 Task: Find flights for 3 adults from Los Angeles to Chicago on June 12, 2023.
Action: Mouse moved to (413, 443)
Screenshot: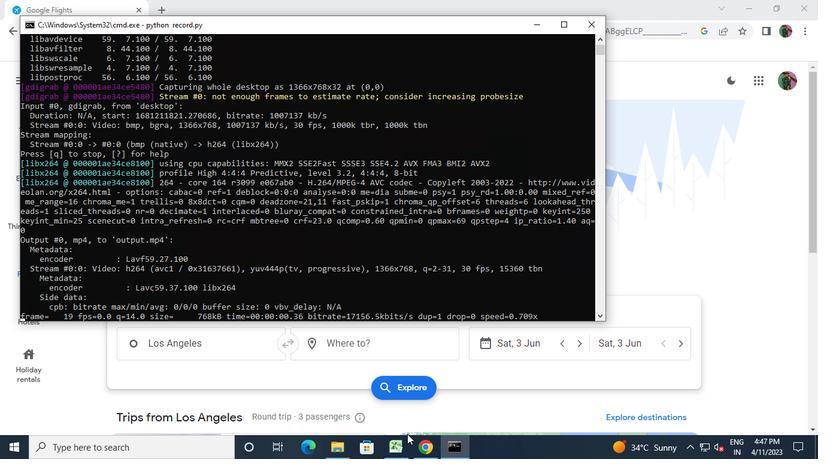 
Action: Mouse pressed left at (413, 443)
Screenshot: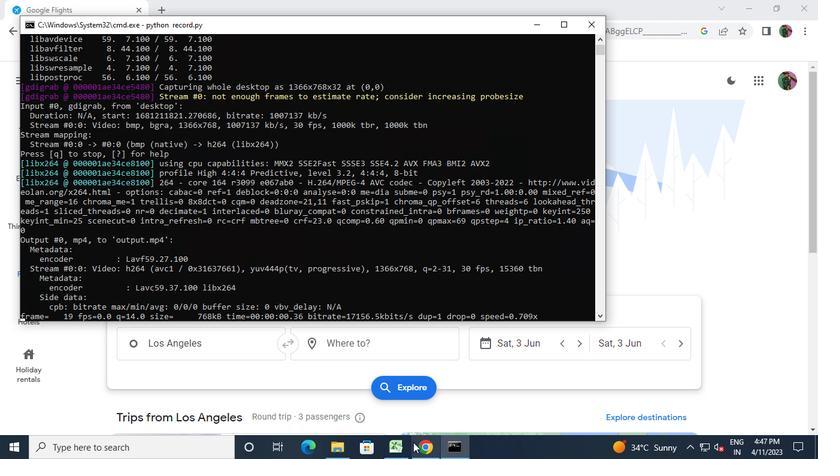 
Action: Mouse moved to (31, 171)
Screenshot: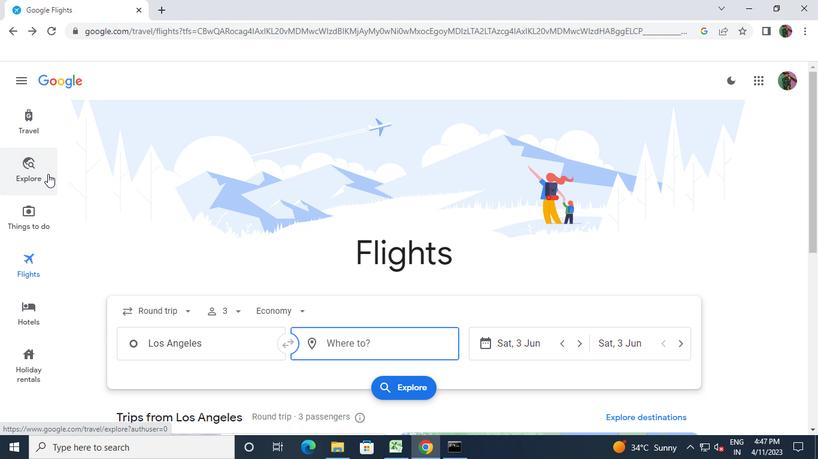 
Action: Mouse pressed left at (31, 171)
Screenshot: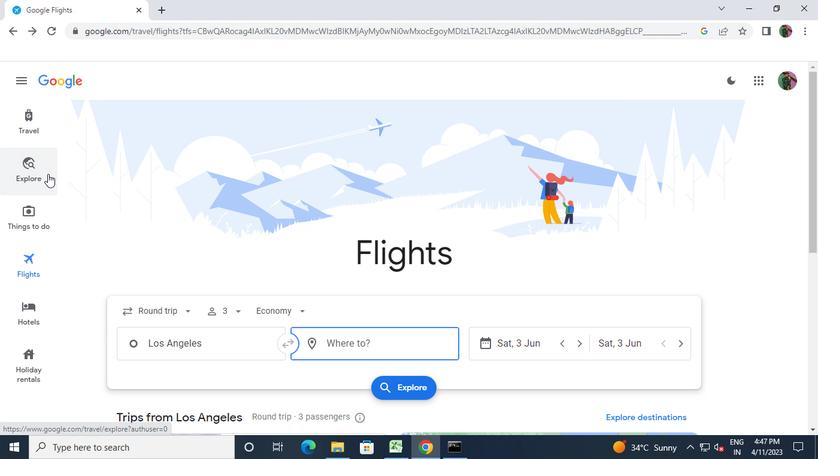 
Action: Mouse moved to (182, 117)
Screenshot: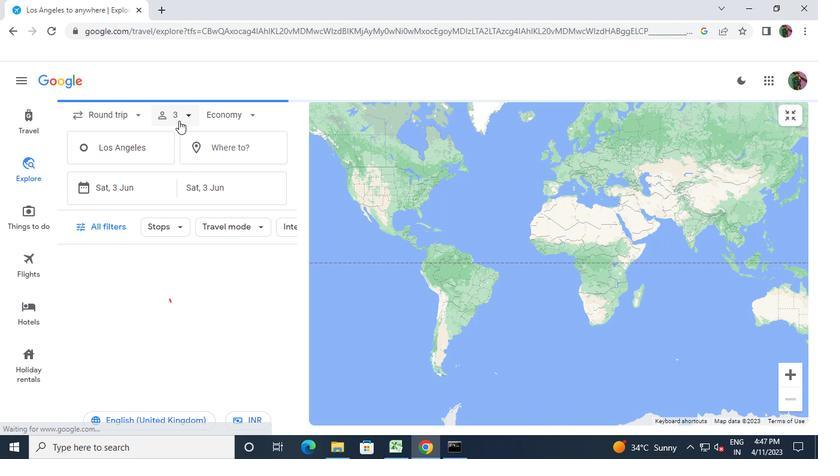 
Action: Mouse pressed left at (182, 117)
Screenshot: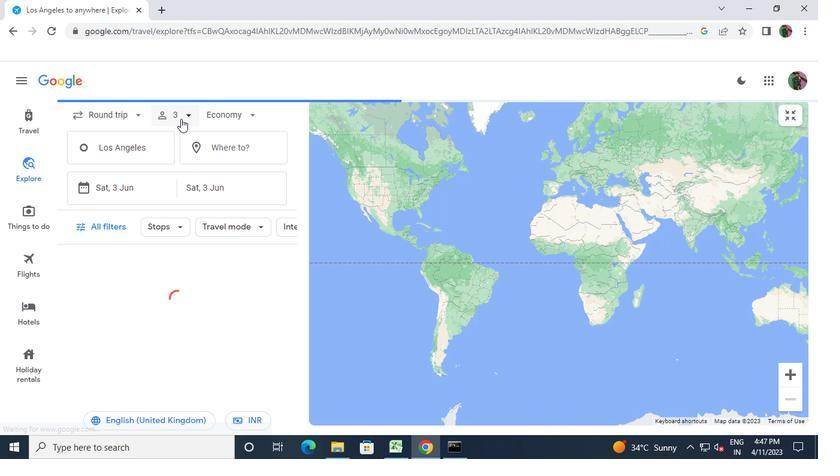 
Action: Mouse moved to (262, 275)
Screenshot: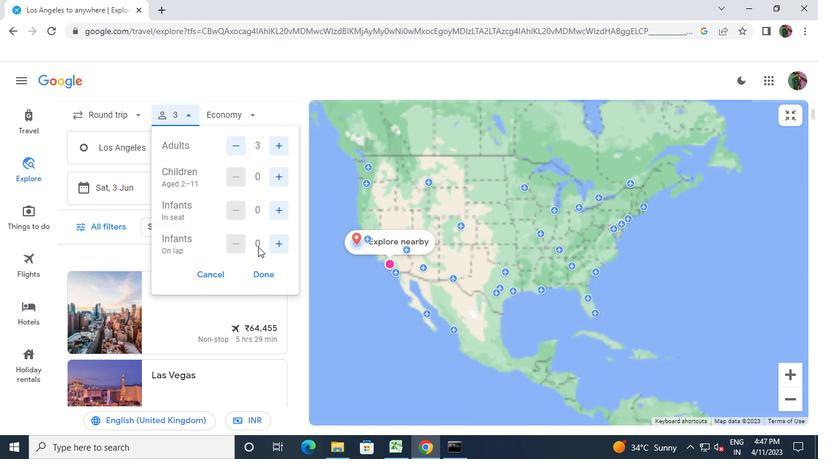 
Action: Mouse pressed left at (262, 275)
Screenshot: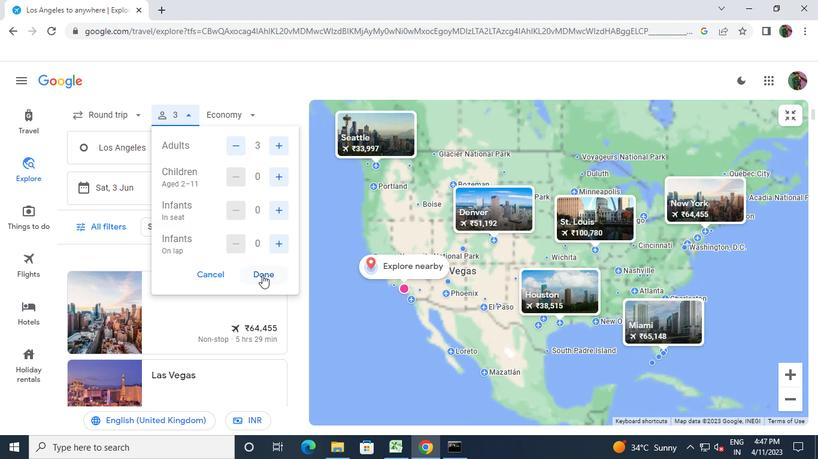 
Action: Mouse moved to (143, 156)
Screenshot: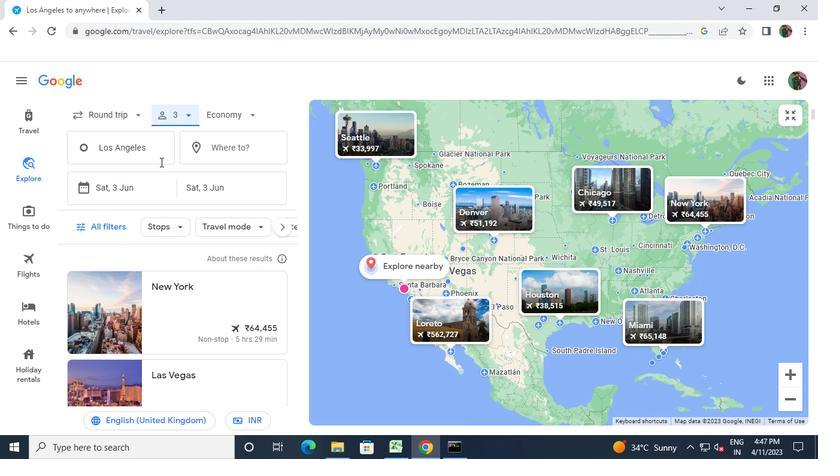 
Action: Mouse pressed left at (143, 156)
Screenshot: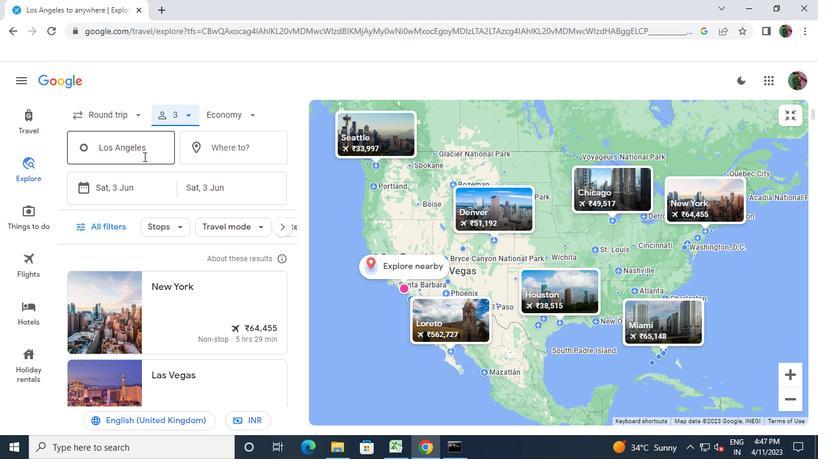 
Action: Keyboard l
Screenshot: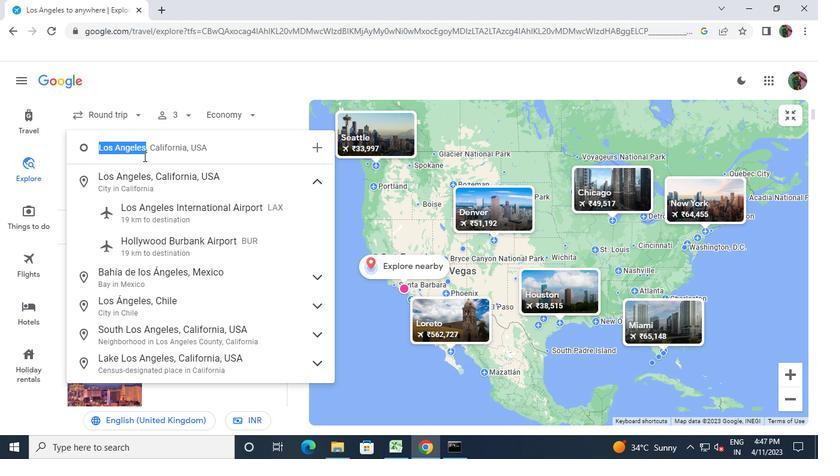 
Action: Keyboard o
Screenshot: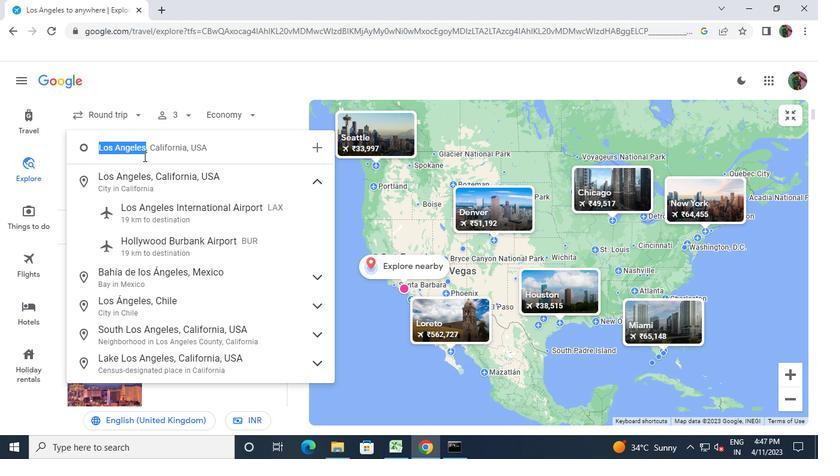 
Action: Keyboard s
Screenshot: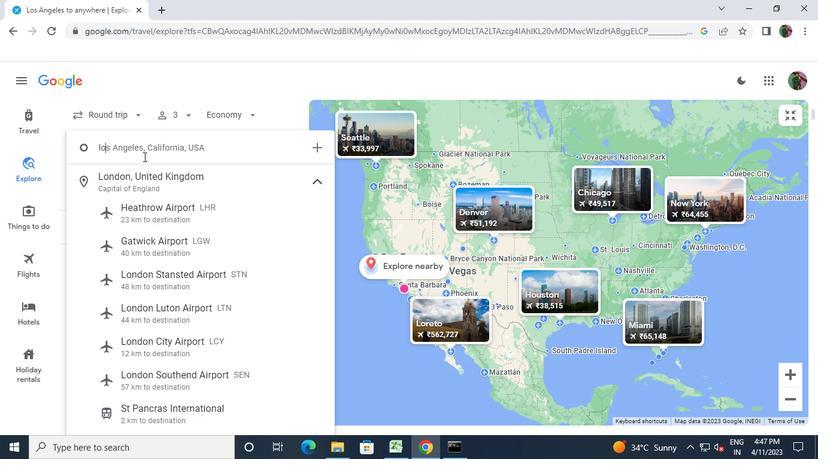 
Action: Keyboard Key.space
Screenshot: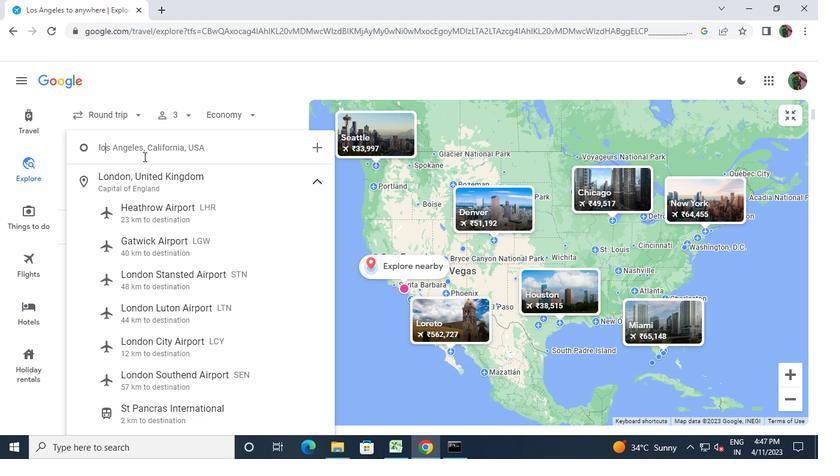 
Action: Keyboard a
Screenshot: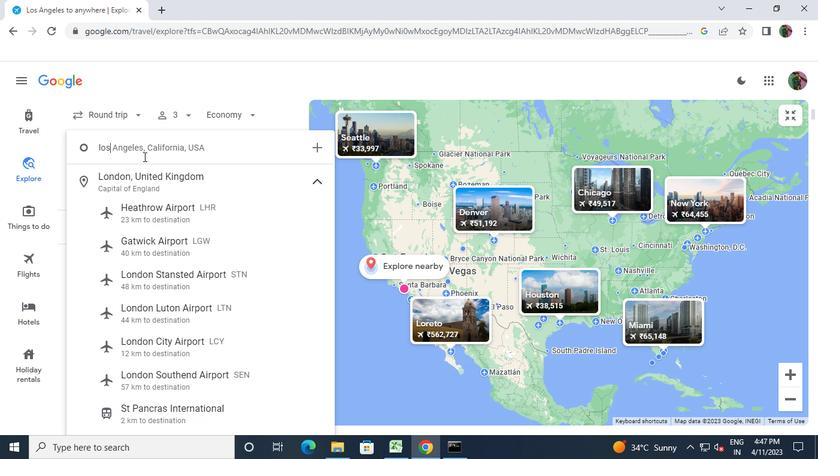 
Action: Keyboard n
Screenshot: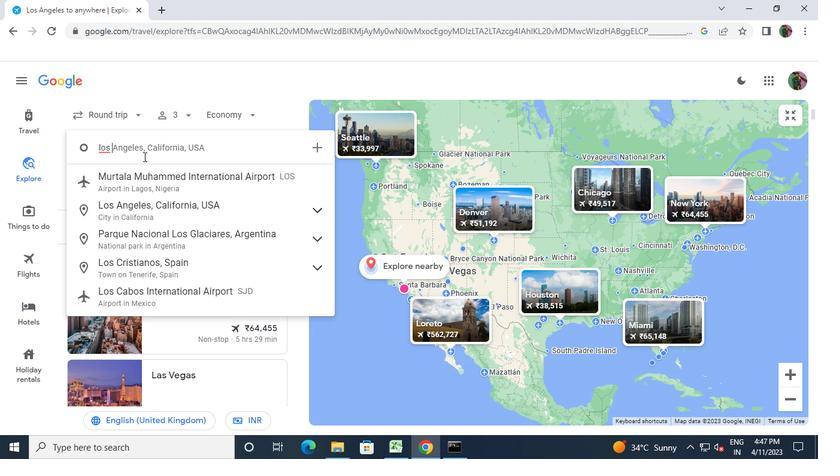 
Action: Keyboard g
Screenshot: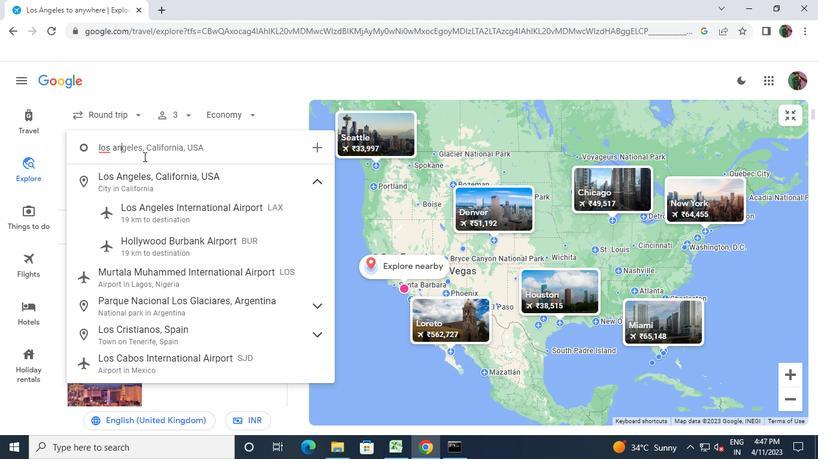
Action: Keyboard l
Screenshot: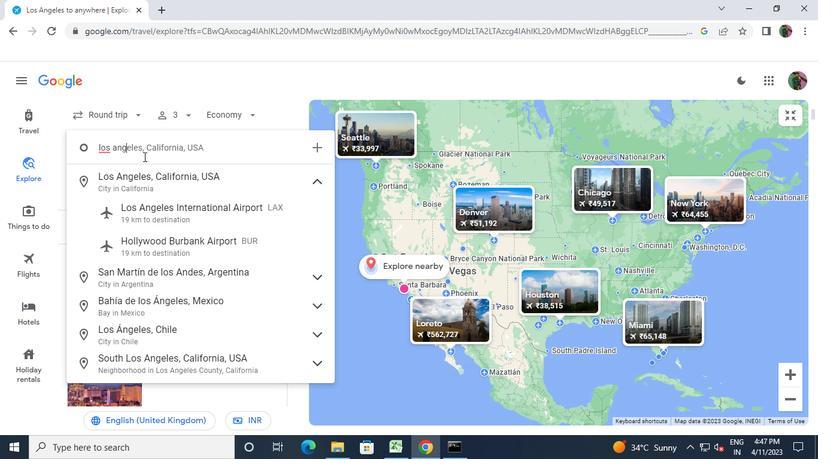 
Action: Mouse moved to (154, 178)
Screenshot: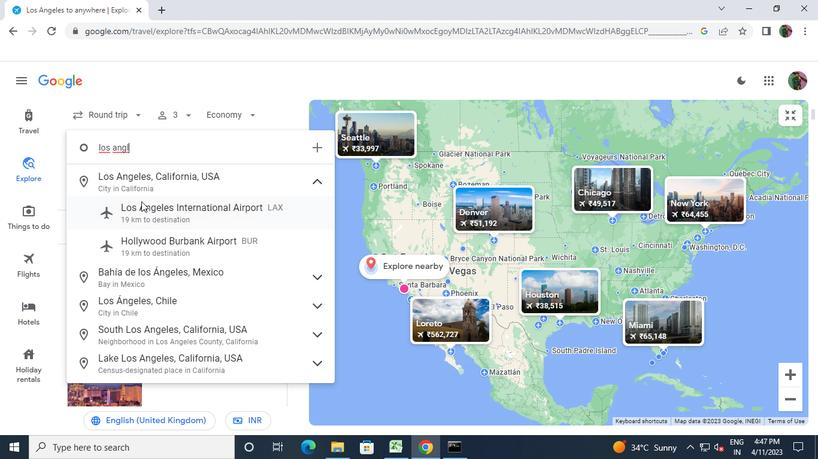 
Action: Mouse pressed left at (154, 178)
Screenshot: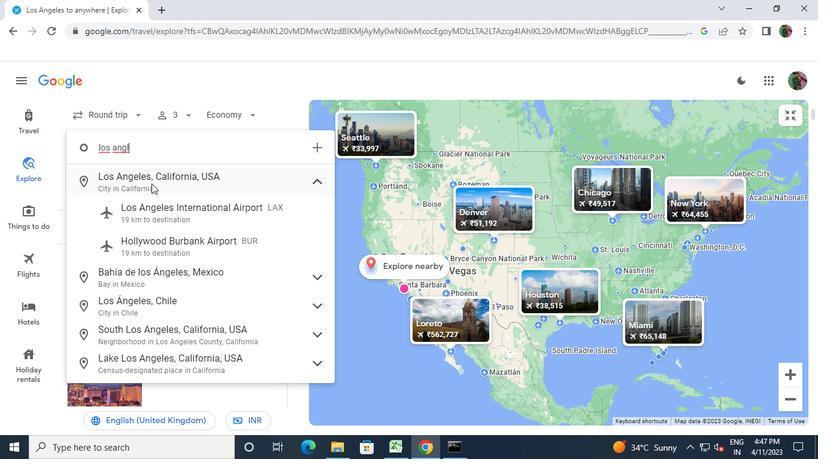 
Action: Mouse moved to (207, 146)
Screenshot: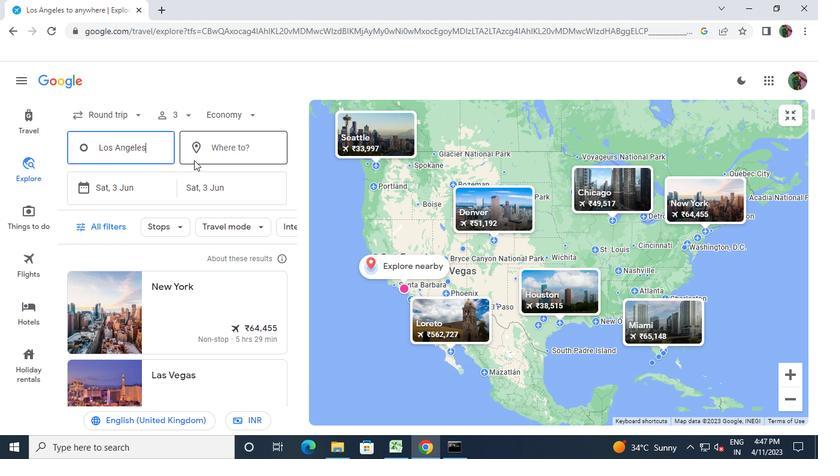 
Action: Mouse pressed left at (207, 146)
Screenshot: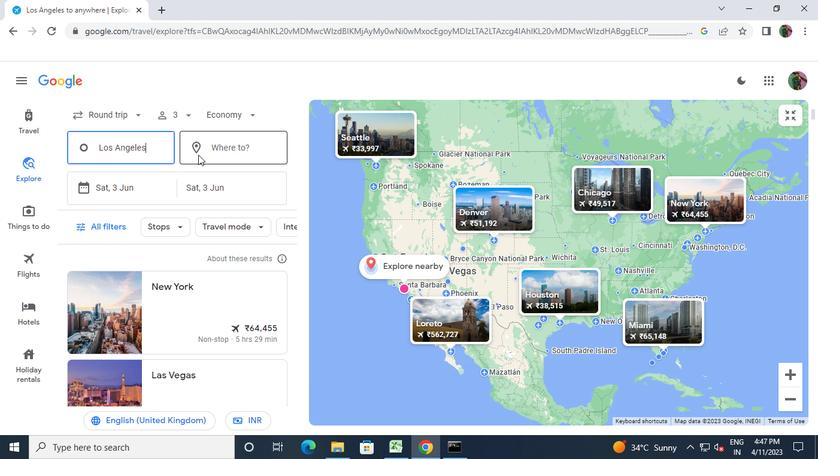 
Action: Keyboard c
Screenshot: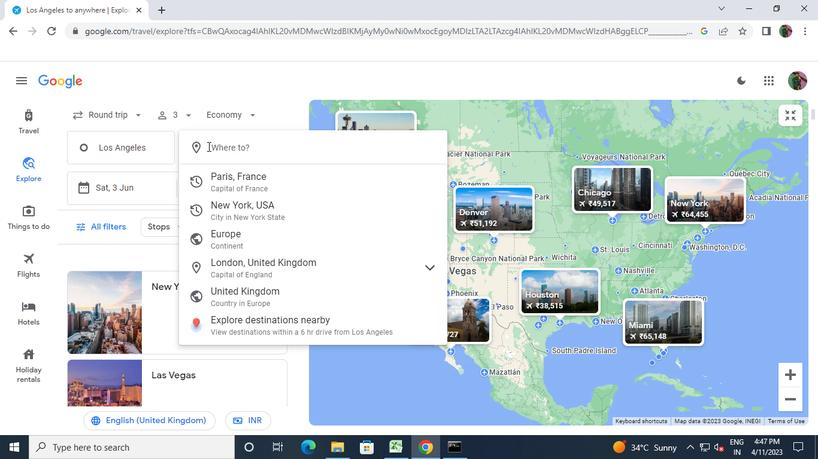 
Action: Keyboard i
Screenshot: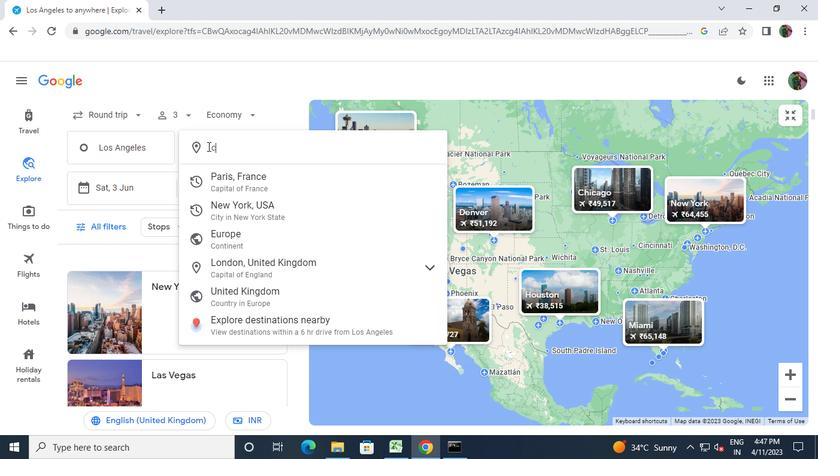 
Action: Keyboard g
Screenshot: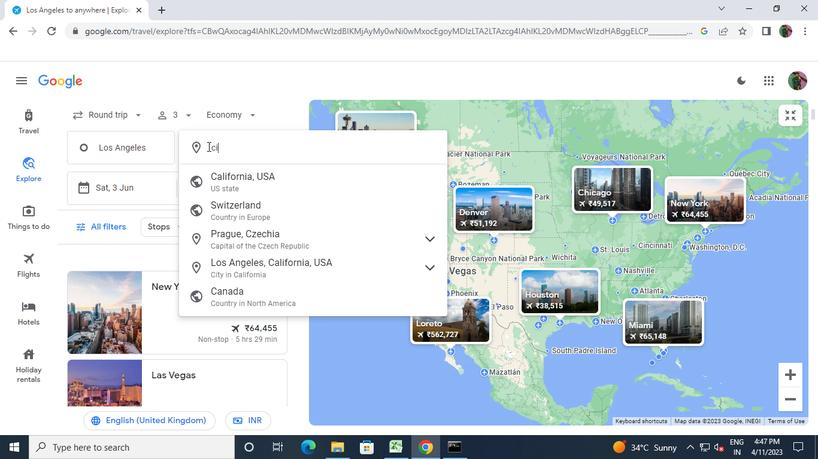 
Action: Keyboard a
Screenshot: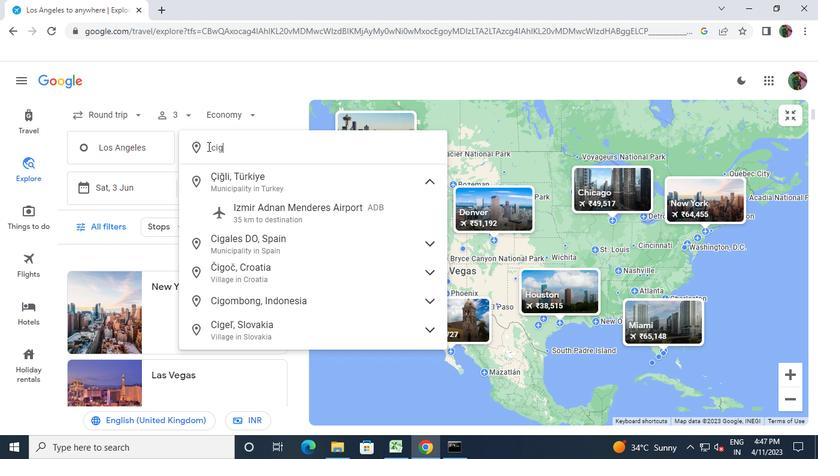 
Action: Mouse moved to (249, 179)
Screenshot: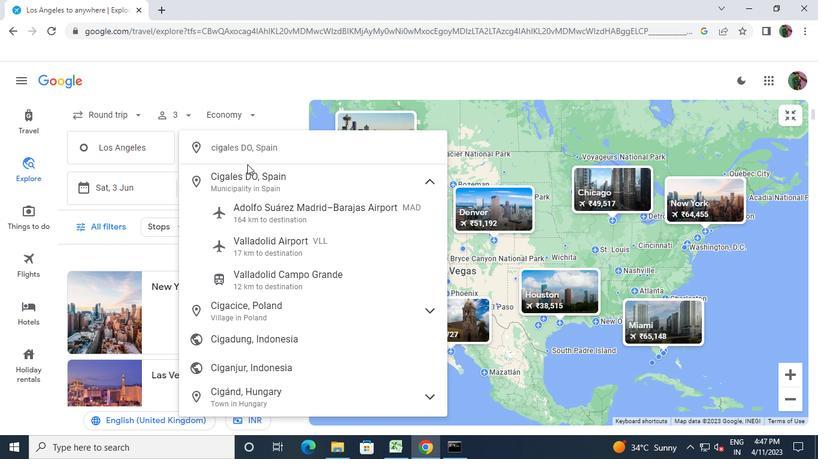 
Action: Mouse pressed left at (249, 179)
Screenshot: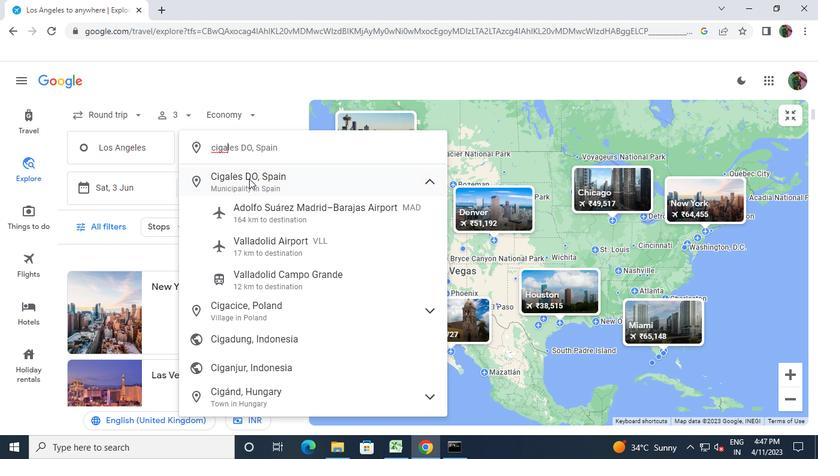 
Action: Mouse moved to (507, 364)
Screenshot: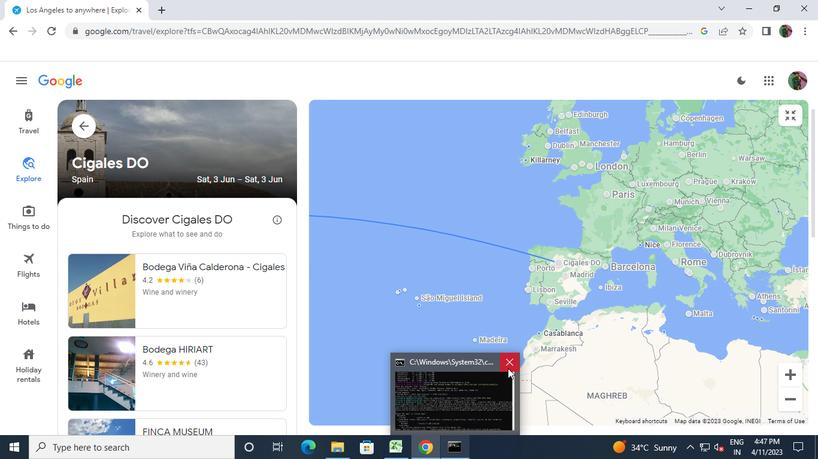 
Action: Mouse pressed left at (507, 364)
Screenshot: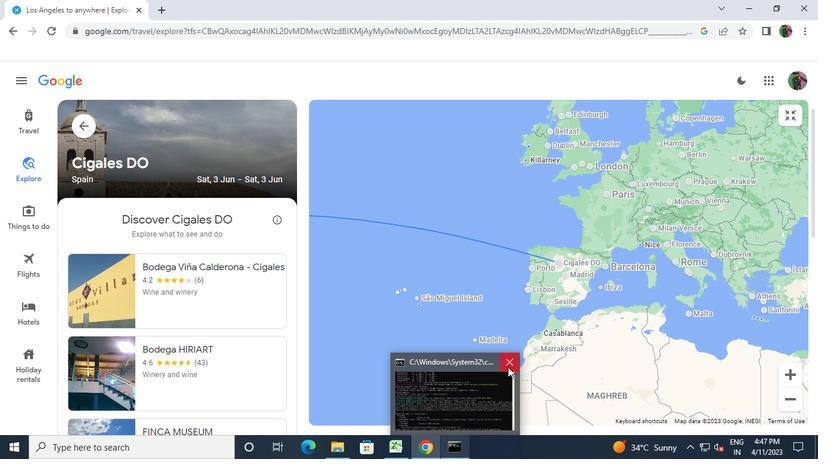 
